 Task: Reset the Speed of the video "Movie B.mp4"
Action: Mouse moved to (193, 553)
Screenshot: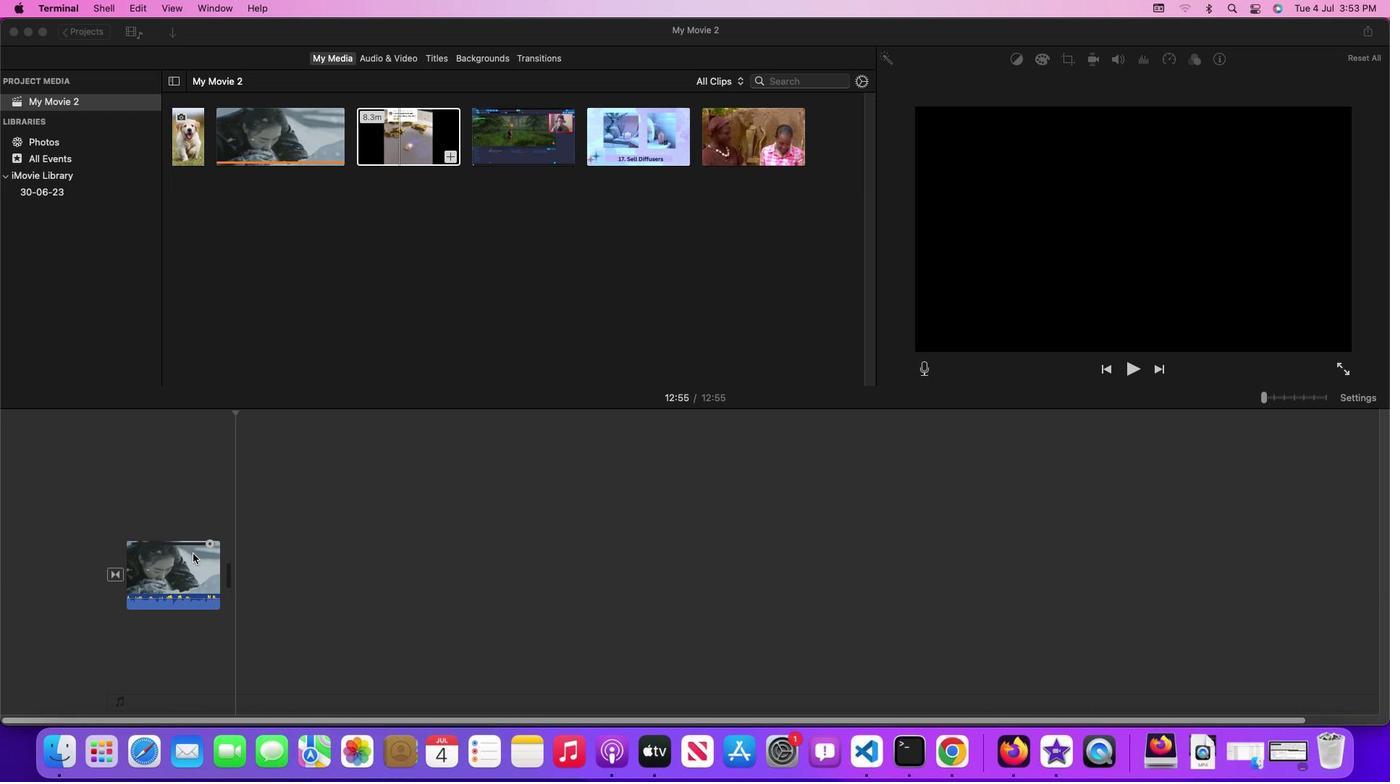 
Action: Mouse pressed left at (193, 553)
Screenshot: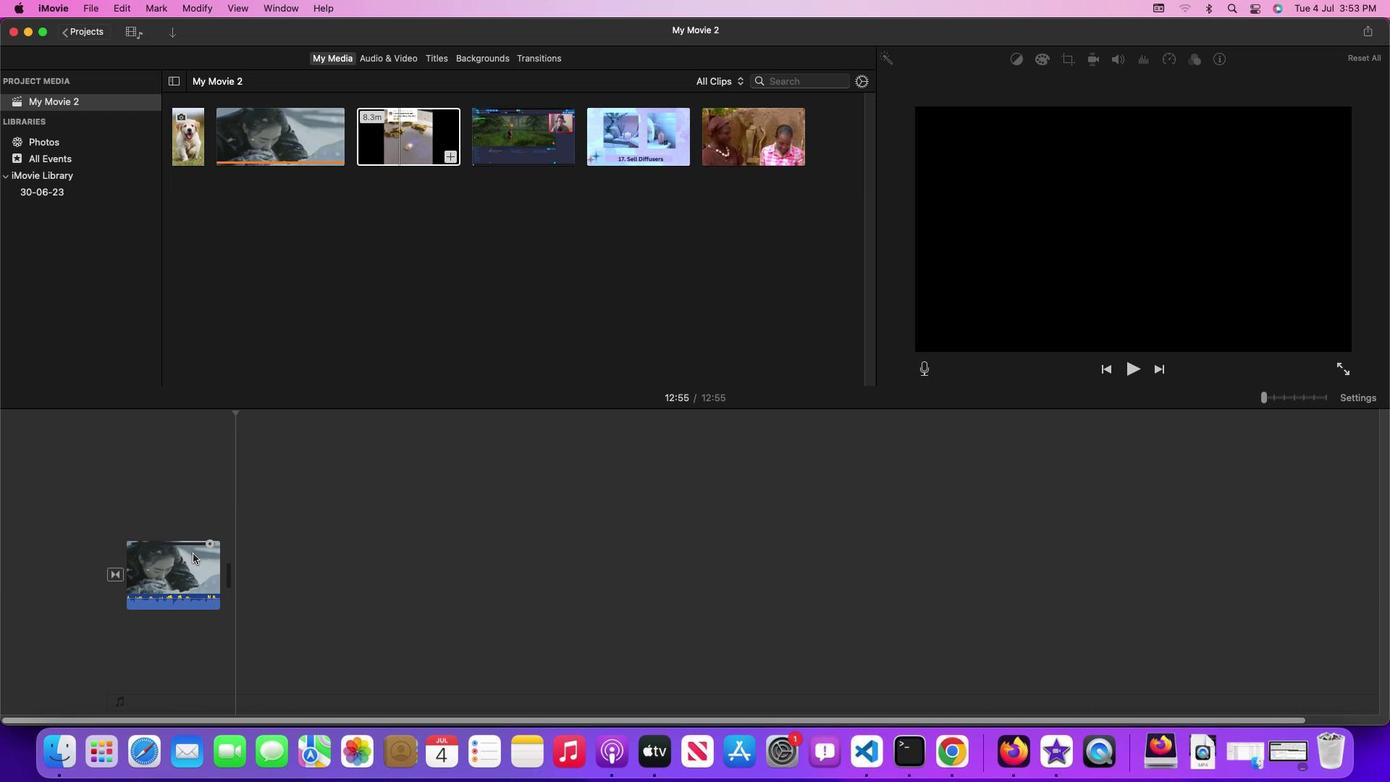 
Action: Mouse pressed left at (193, 553)
Screenshot: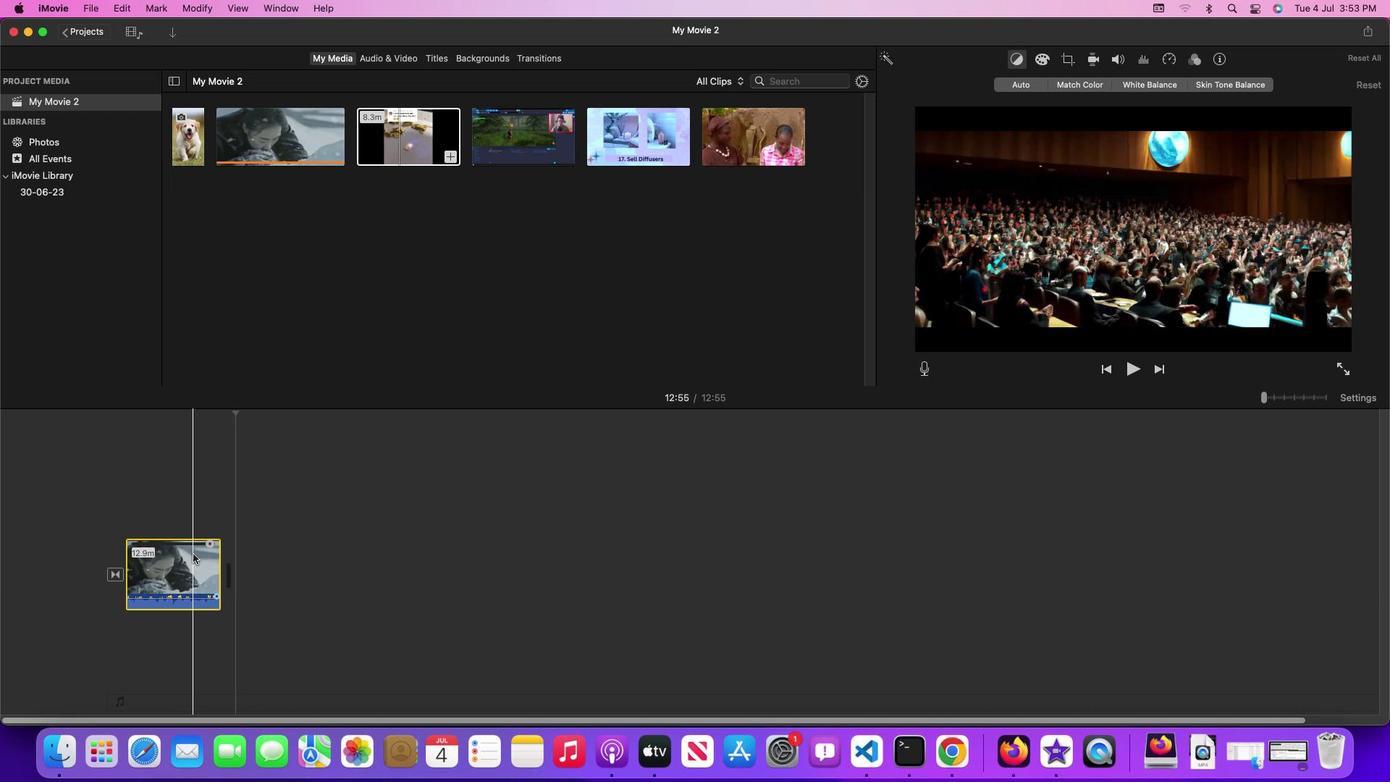 
Action: Mouse moved to (198, 2)
Screenshot: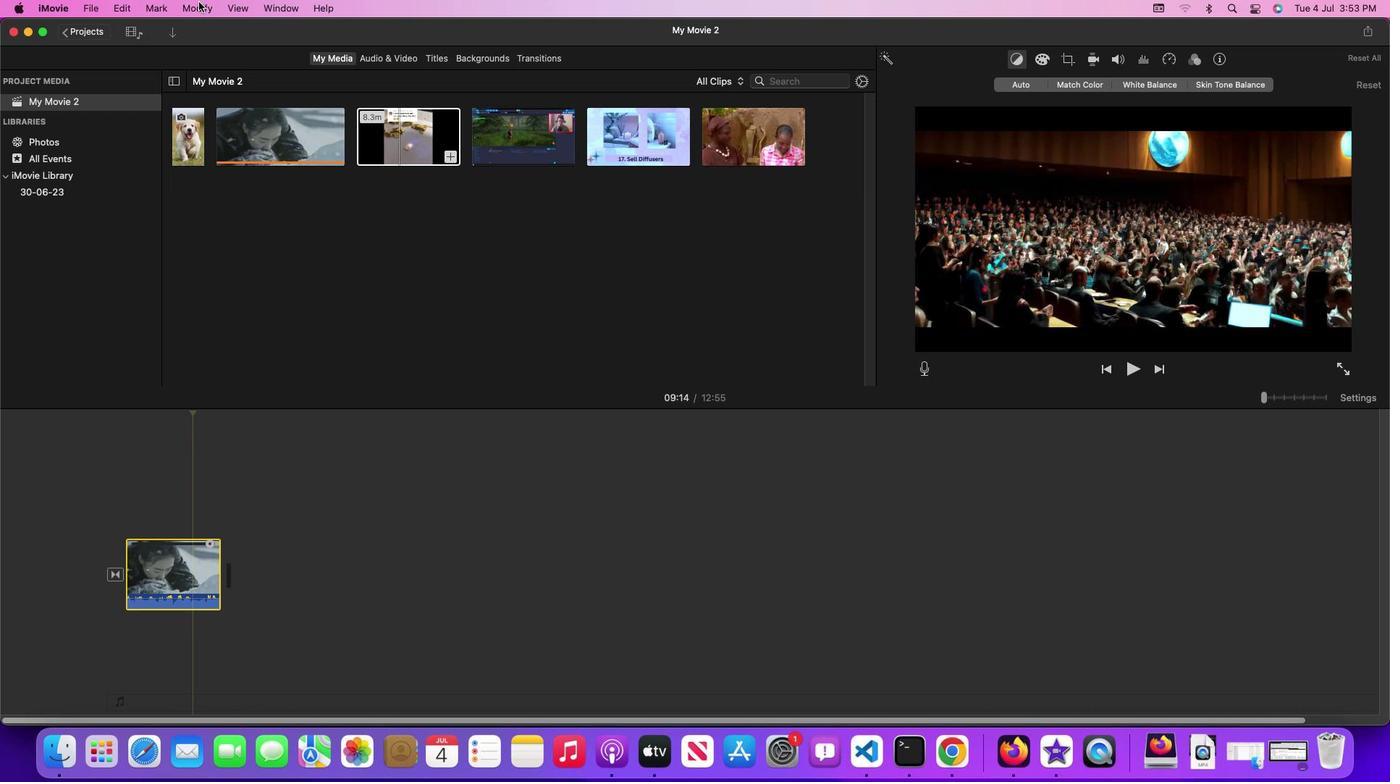 
Action: Mouse pressed left at (198, 2)
Screenshot: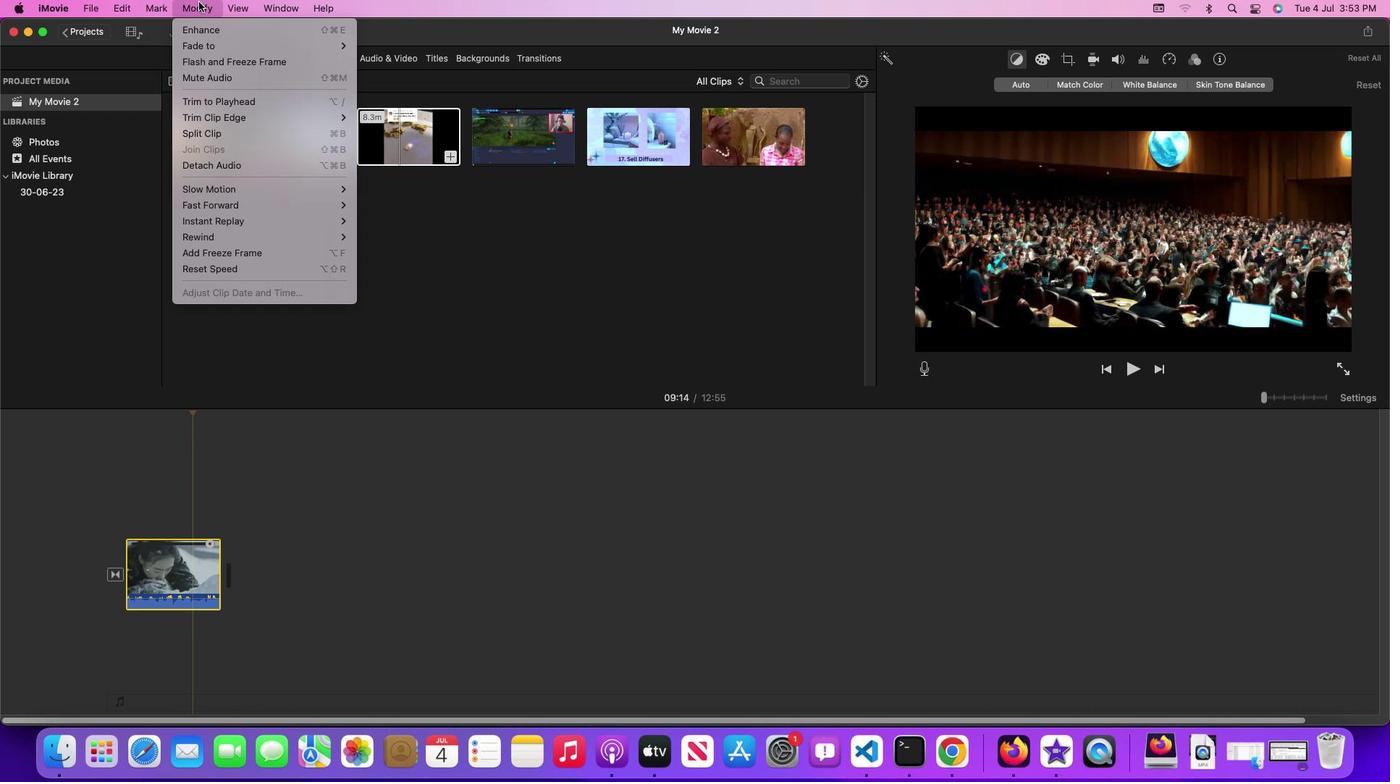 
Action: Mouse moved to (252, 266)
Screenshot: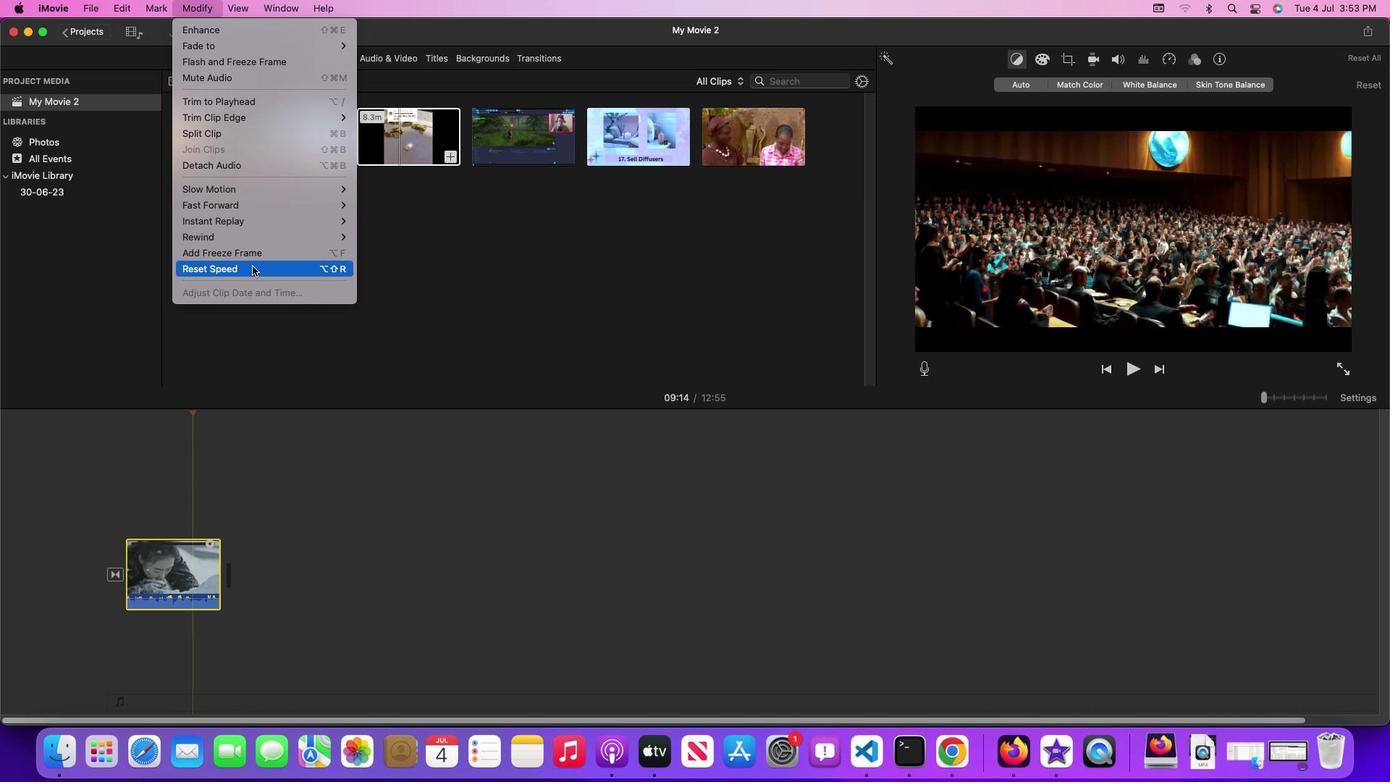 
Action: Mouse pressed left at (252, 266)
Screenshot: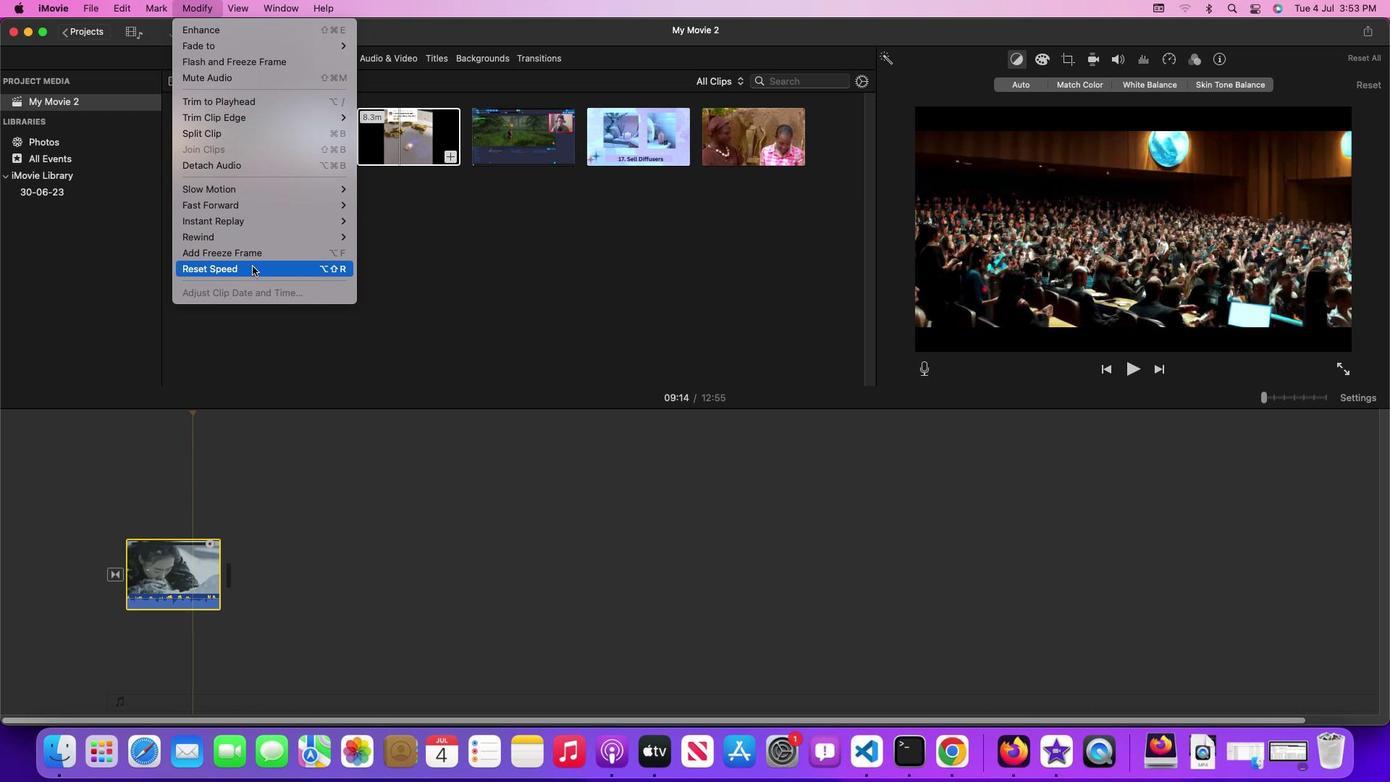 
Action: Mouse moved to (422, 311)
Screenshot: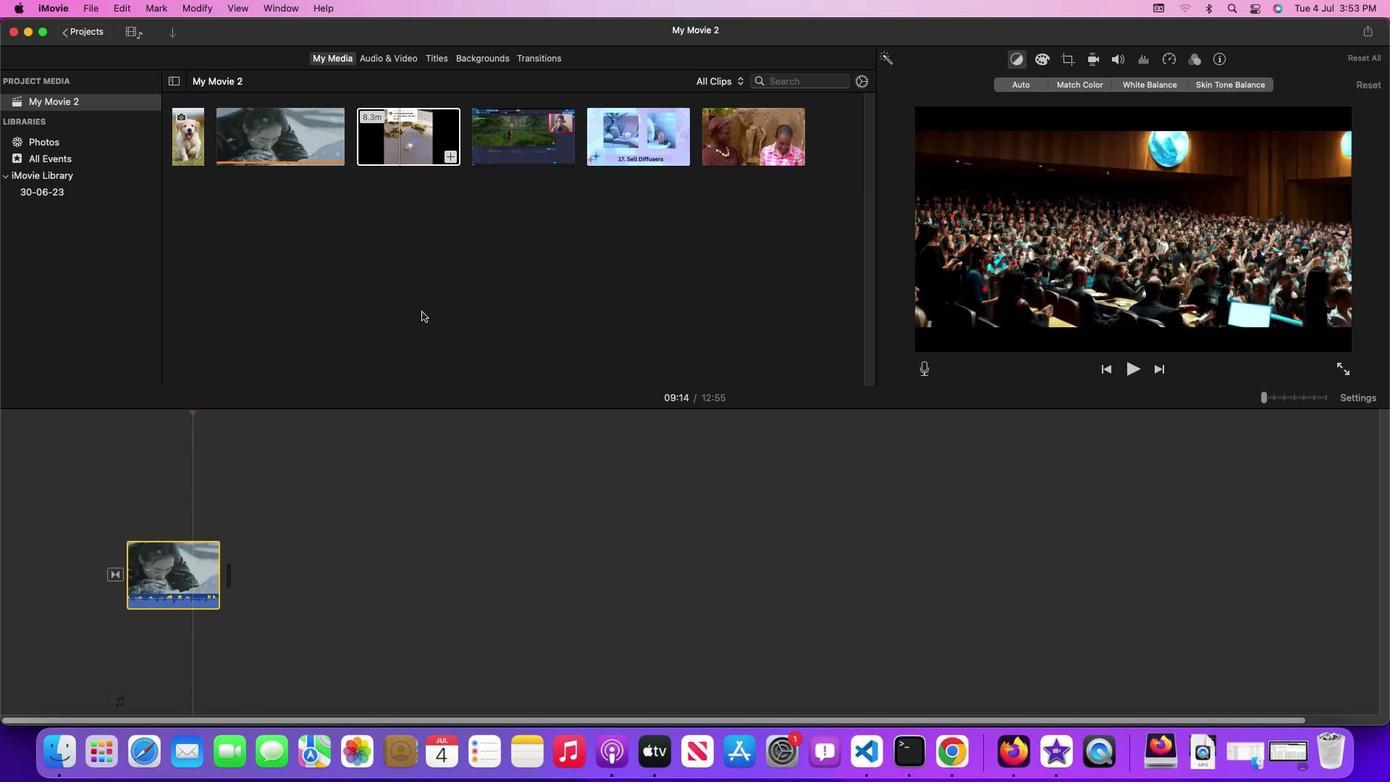 
